 Task: Add filter "In the last 3 months" in the request date.
Action: Mouse moved to (919, 286)
Screenshot: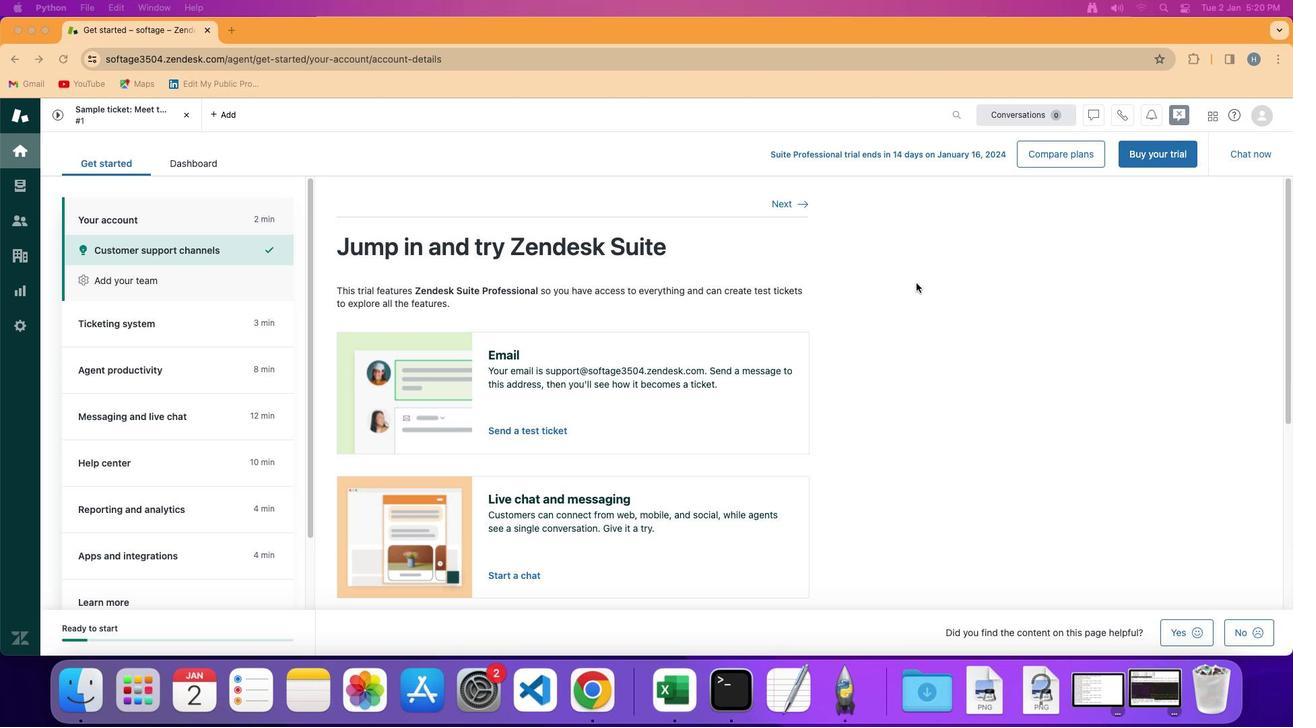 
Action: Mouse pressed left at (919, 286)
Screenshot: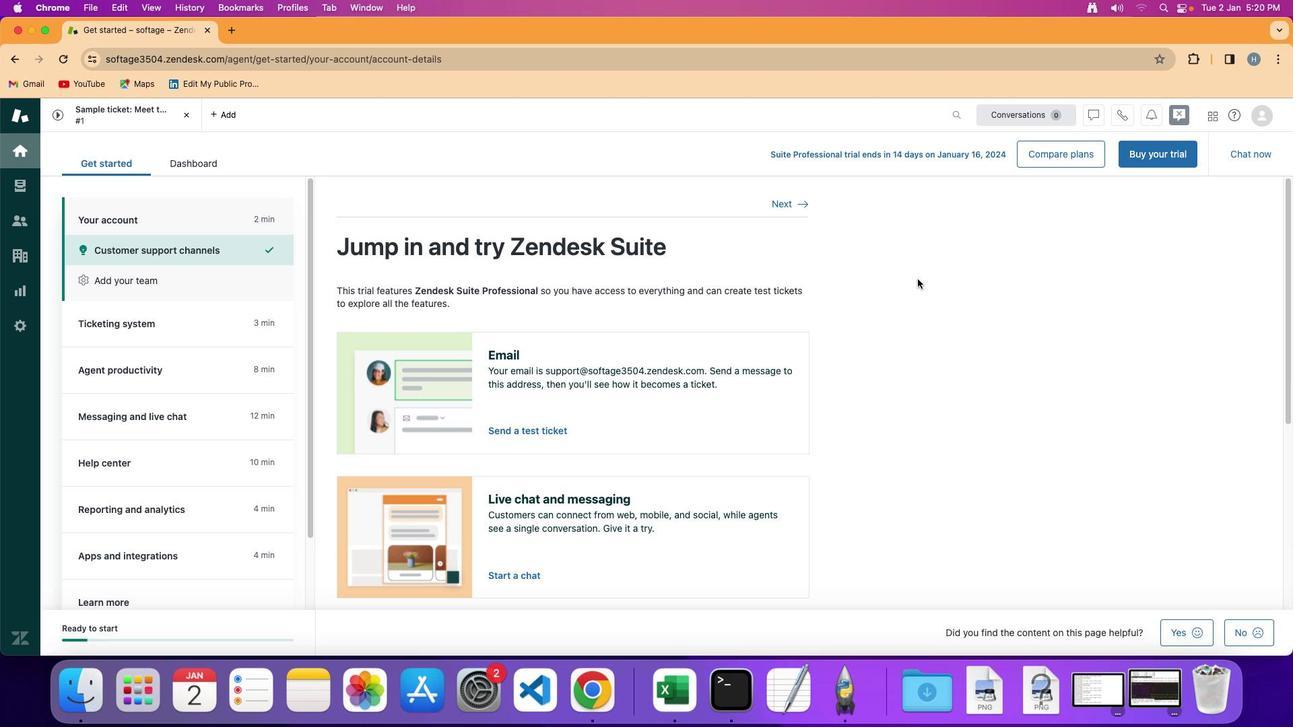 
Action: Mouse moved to (22, 190)
Screenshot: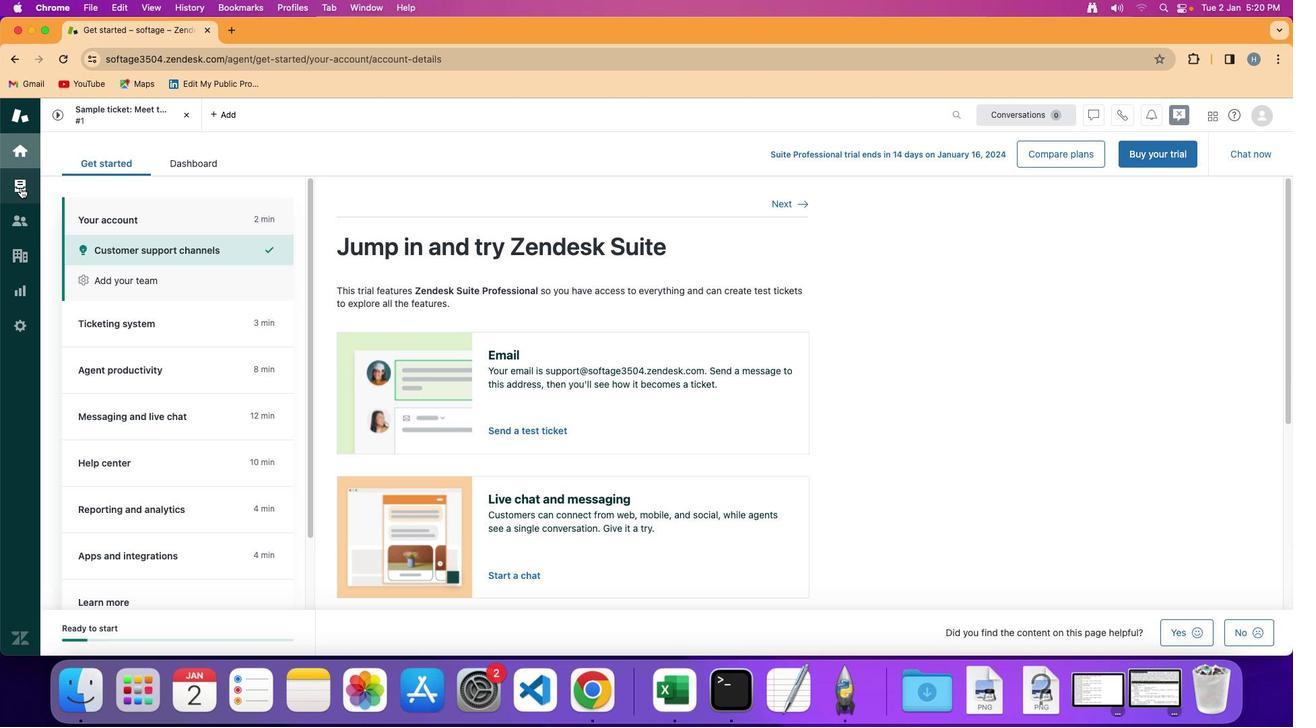 
Action: Mouse pressed left at (22, 190)
Screenshot: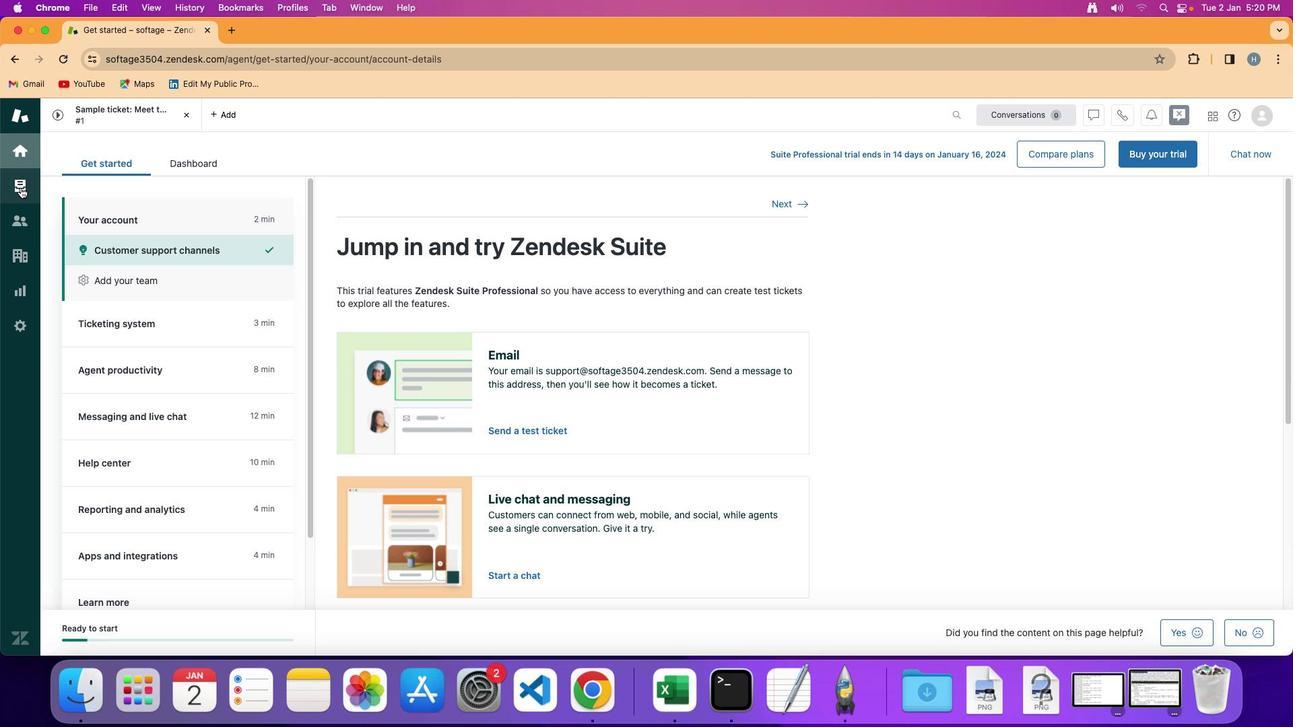 
Action: Mouse moved to (93, 259)
Screenshot: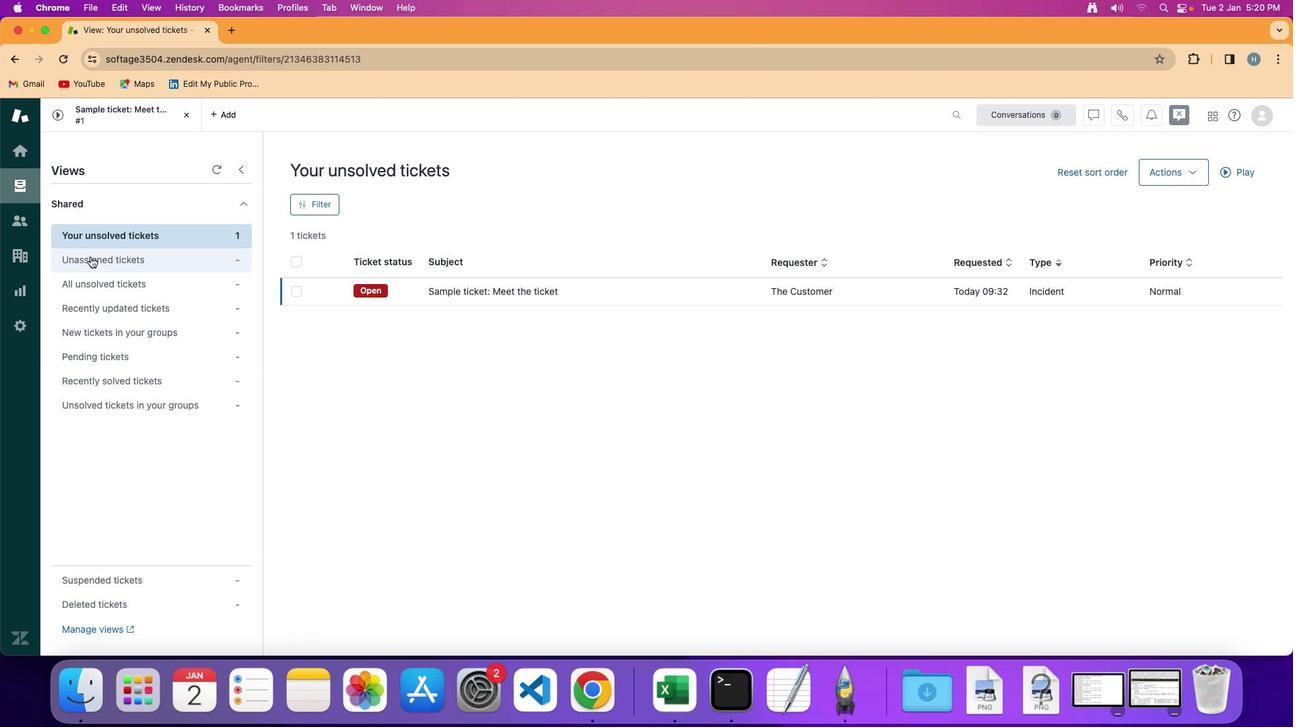
Action: Mouse pressed left at (93, 259)
Screenshot: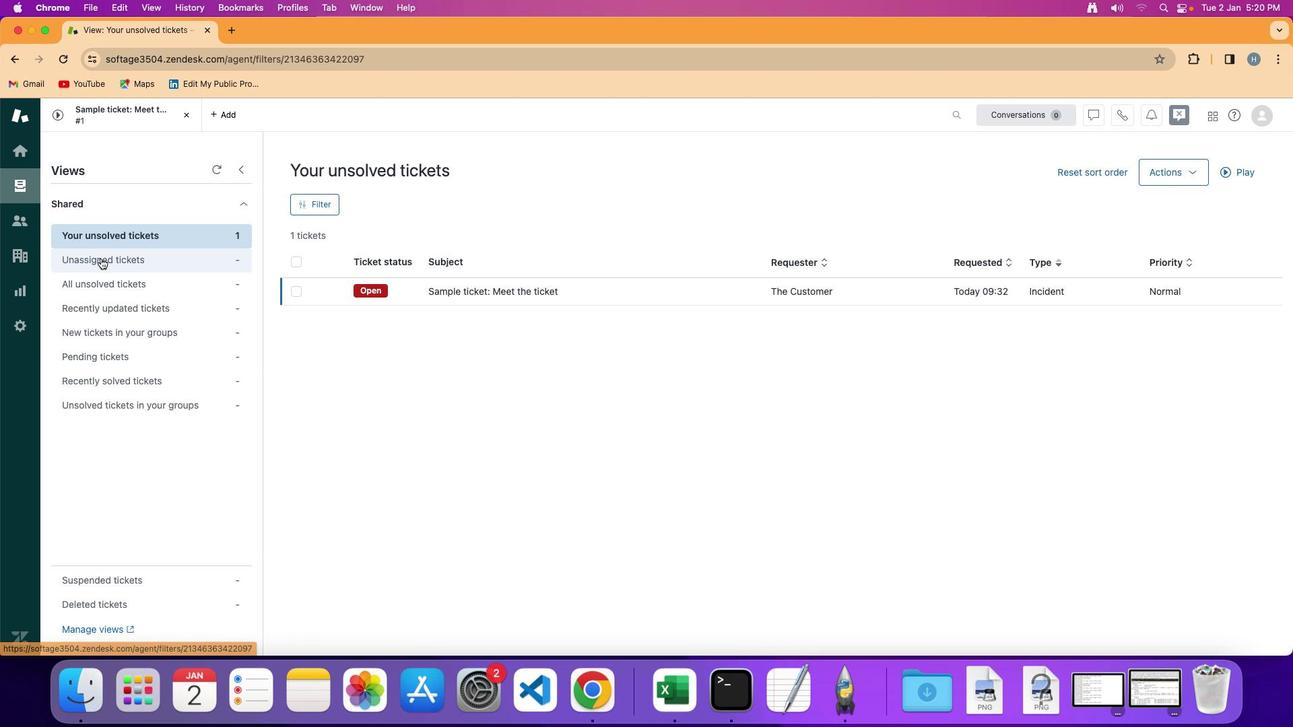 
Action: Mouse moved to (317, 209)
Screenshot: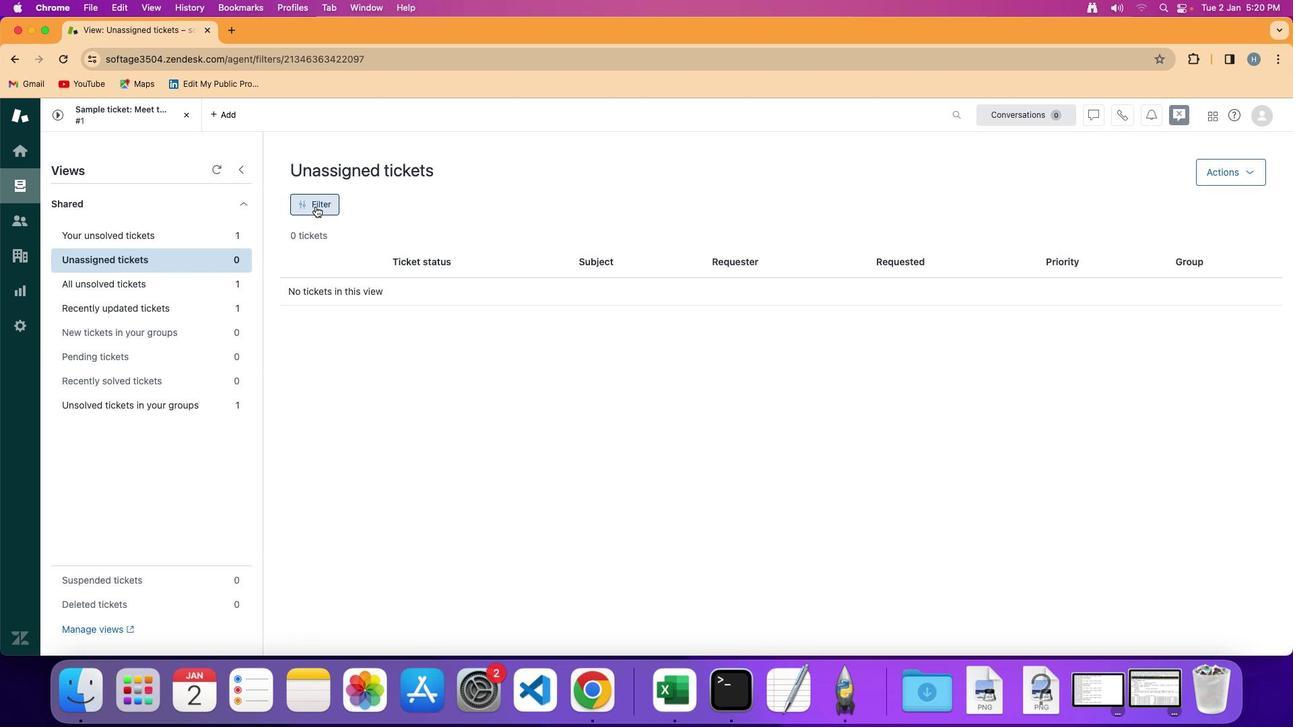 
Action: Mouse pressed left at (317, 209)
Screenshot: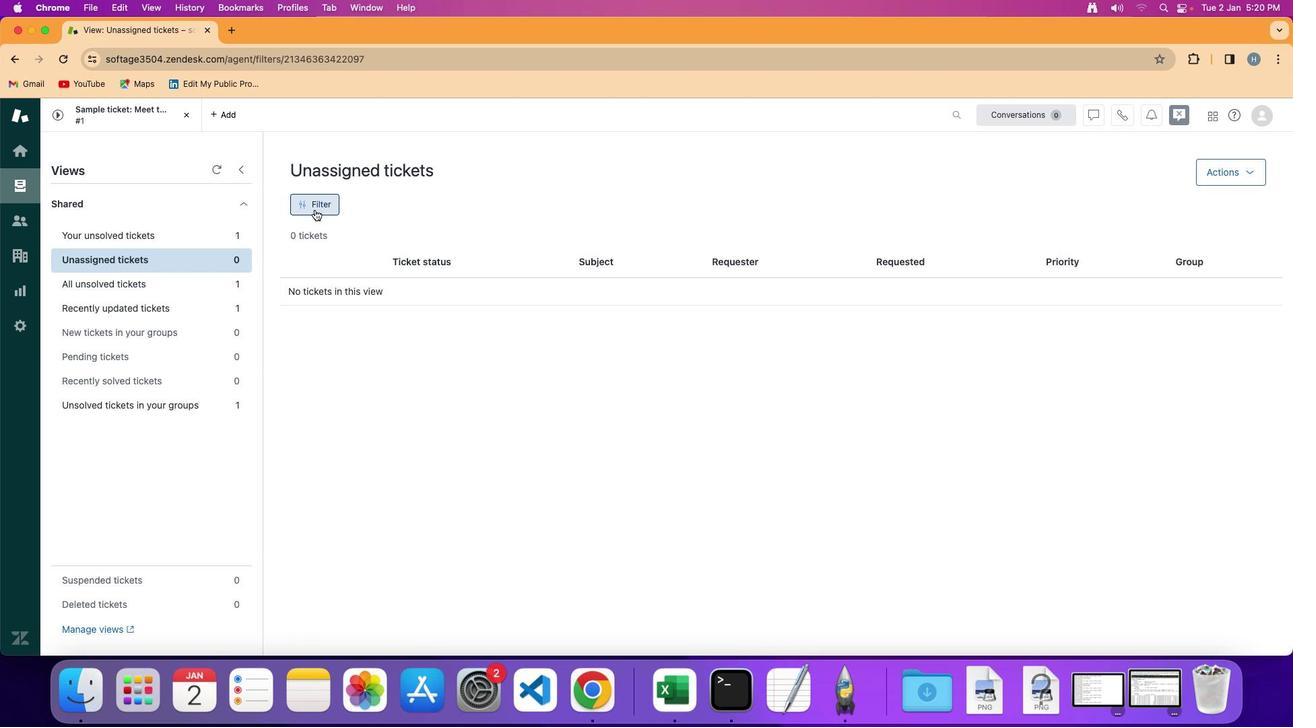 
Action: Mouse moved to (1120, 396)
Screenshot: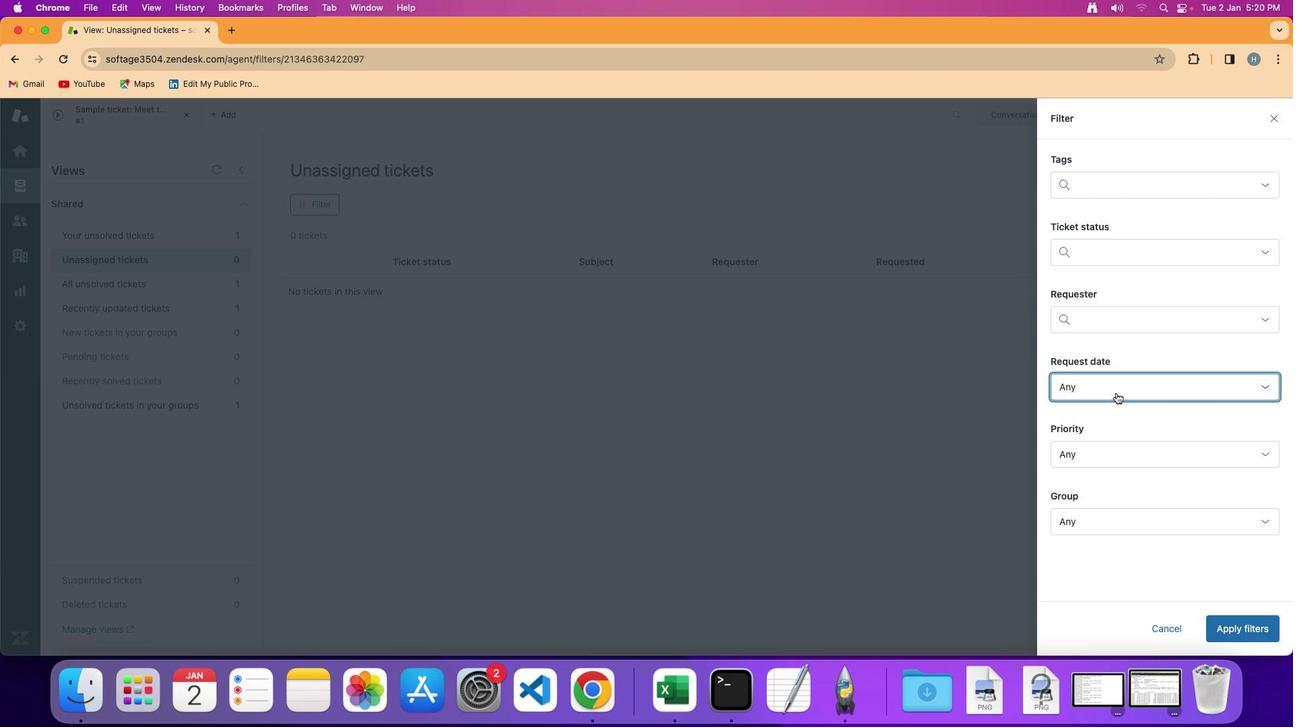 
Action: Mouse pressed left at (1120, 396)
Screenshot: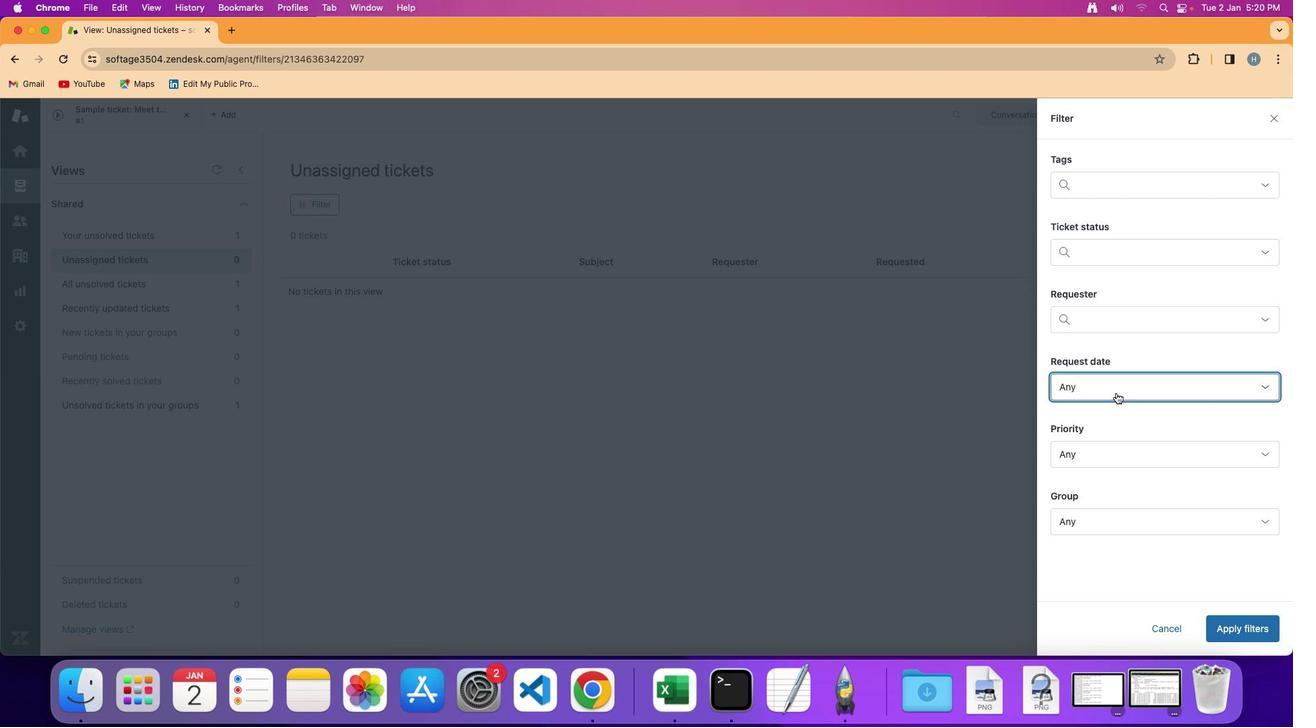 
Action: Mouse moved to (1160, 287)
Screenshot: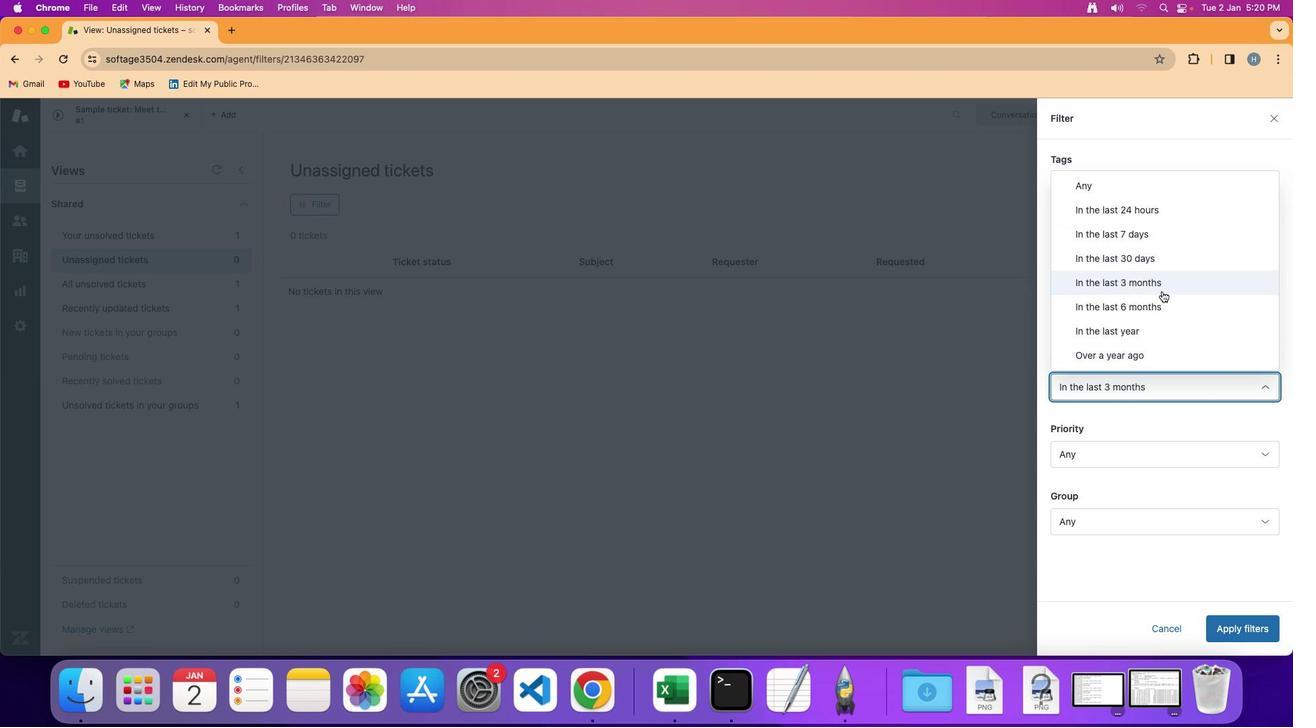 
Action: Mouse pressed left at (1160, 287)
Screenshot: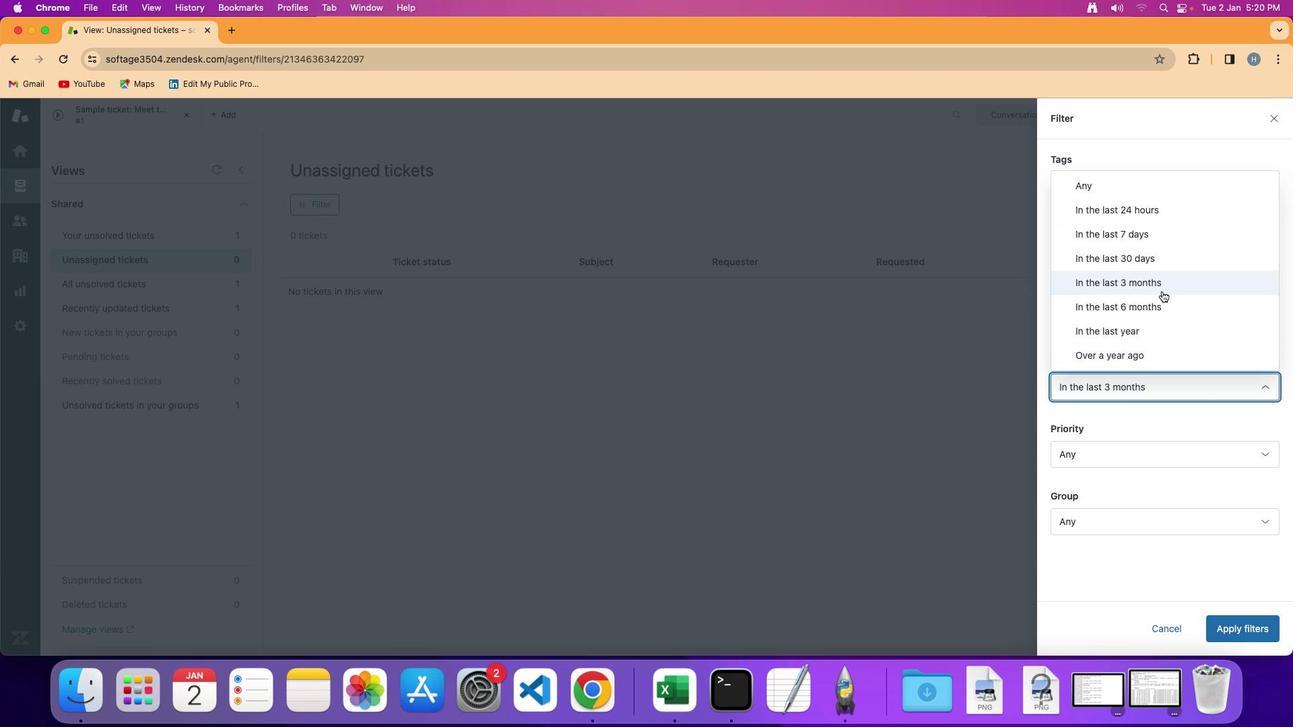 
Action: Mouse moved to (1237, 628)
Screenshot: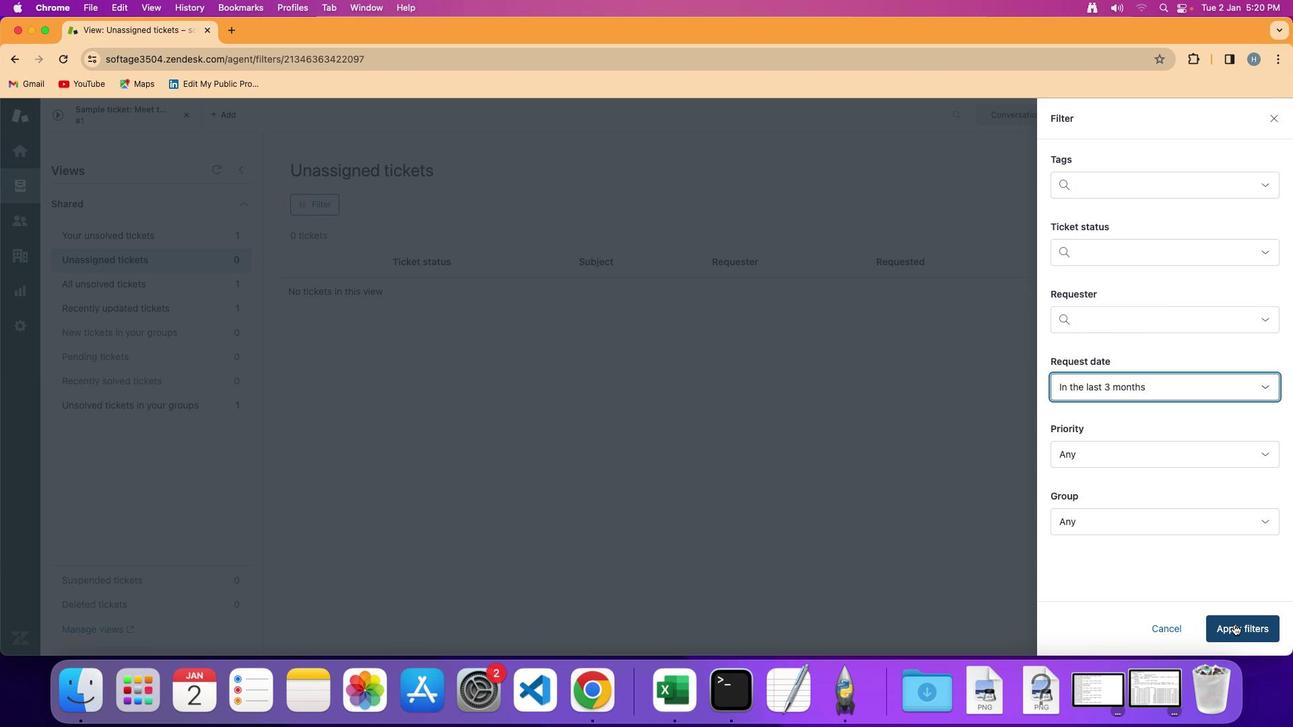 
Action: Mouse pressed left at (1237, 628)
Screenshot: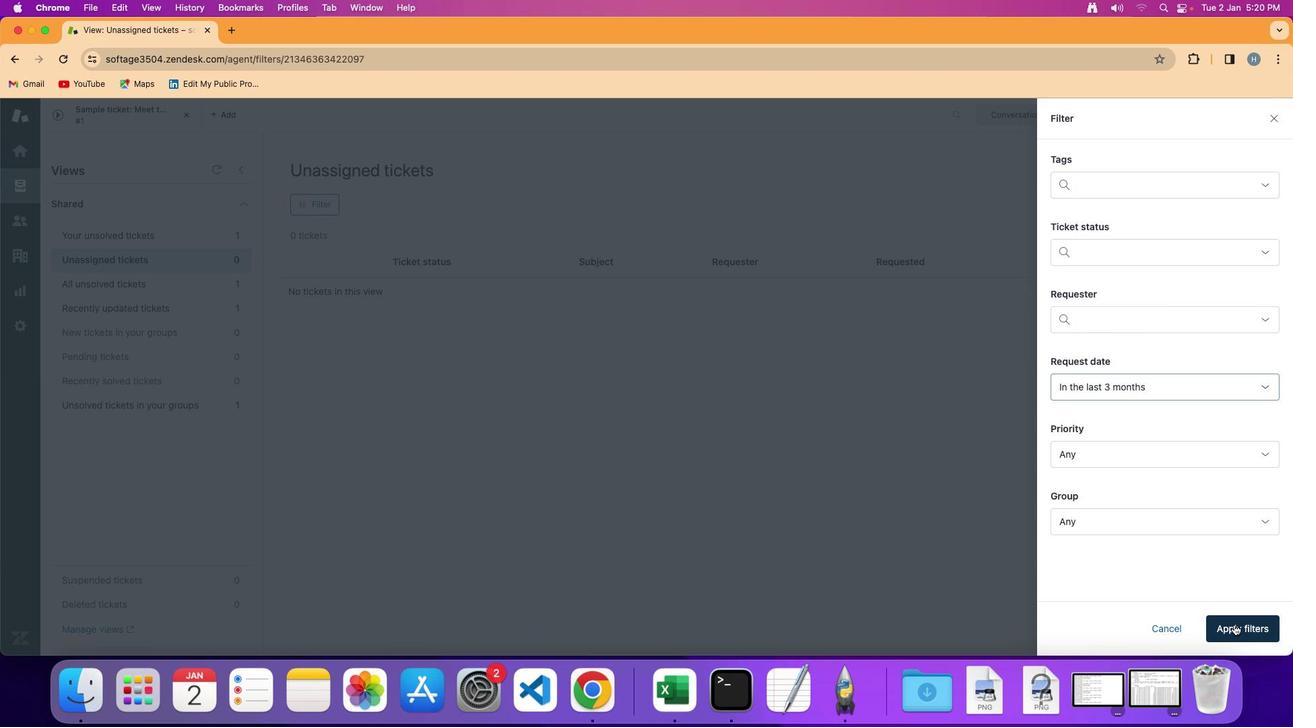 
Action: Mouse moved to (794, 391)
Screenshot: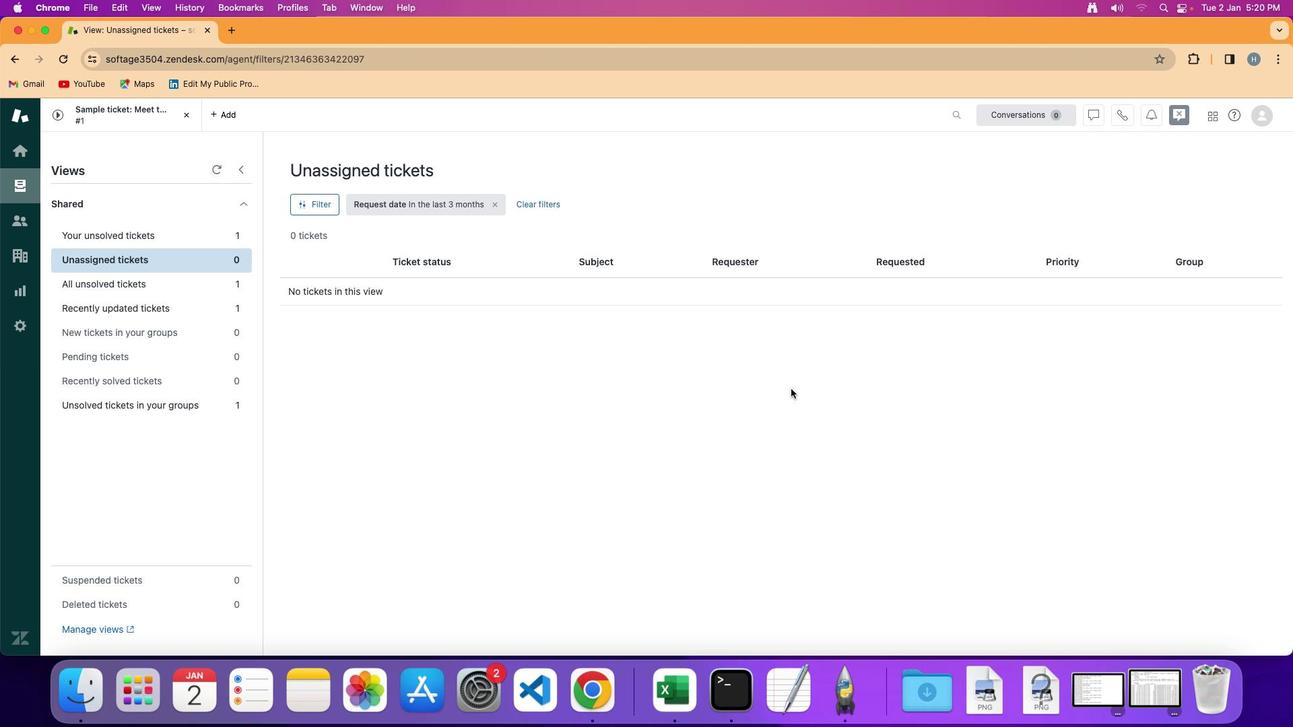 
